 Task: Log work in the project AgileImpact for the issue 'Create a new online platform for online public speaking courses with advanced speech analysis and feedback features' spent time as '1w 1d 12h 44m' and remaining time as '1w 3d 22h 5m' and add a flag. Now add the issue to the epic 'Network infrastructure upgrade'. Log work in the project AgileImpact for the issue 'Implement a new cloud-based talent management system for a company with advanced talent acquisition and performance evaluation features' spent time as '1w 3d 6h 58m' and remaining time as '4w 2d 12h 30m' and clone the issue. Now add the issue to the epic 'DevOps automation'
Action: Mouse moved to (183, 50)
Screenshot: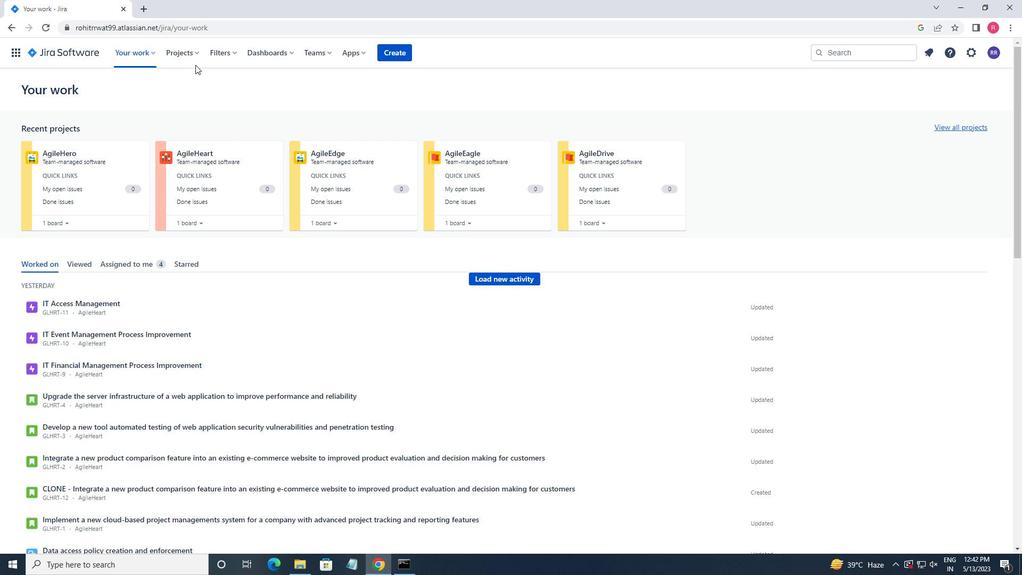 
Action: Mouse pressed left at (183, 50)
Screenshot: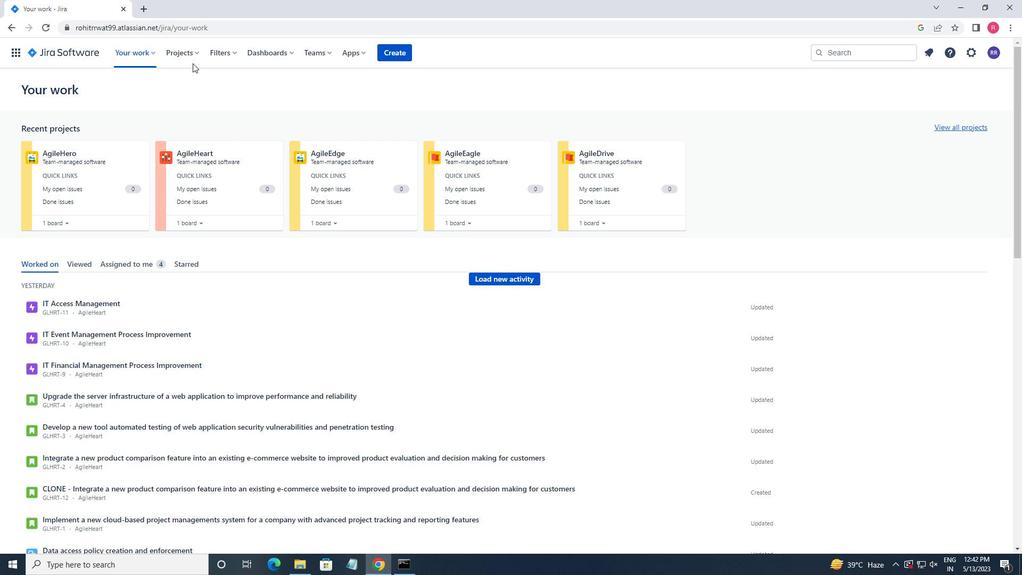 
Action: Mouse moved to (200, 93)
Screenshot: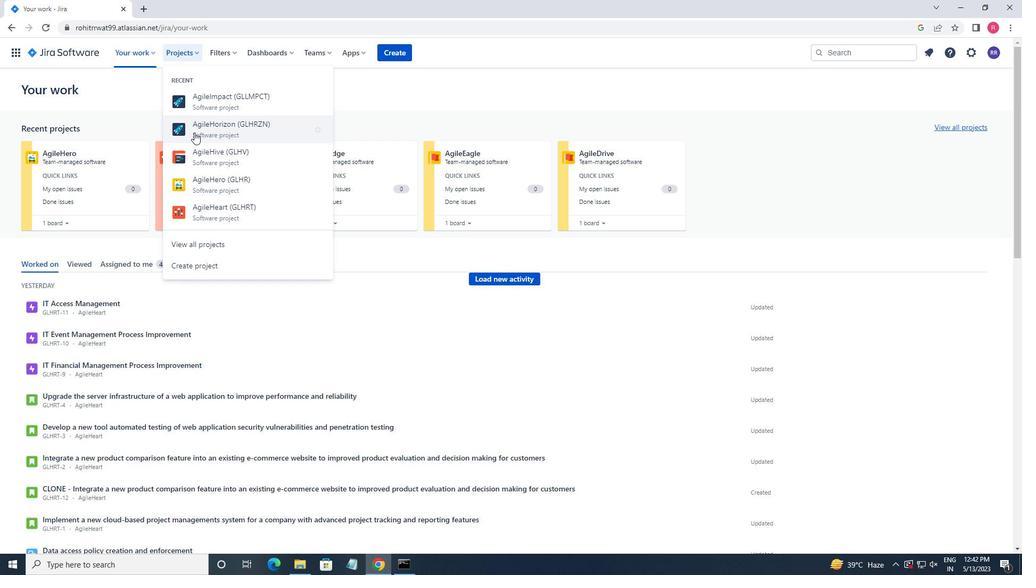 
Action: Mouse pressed left at (200, 93)
Screenshot: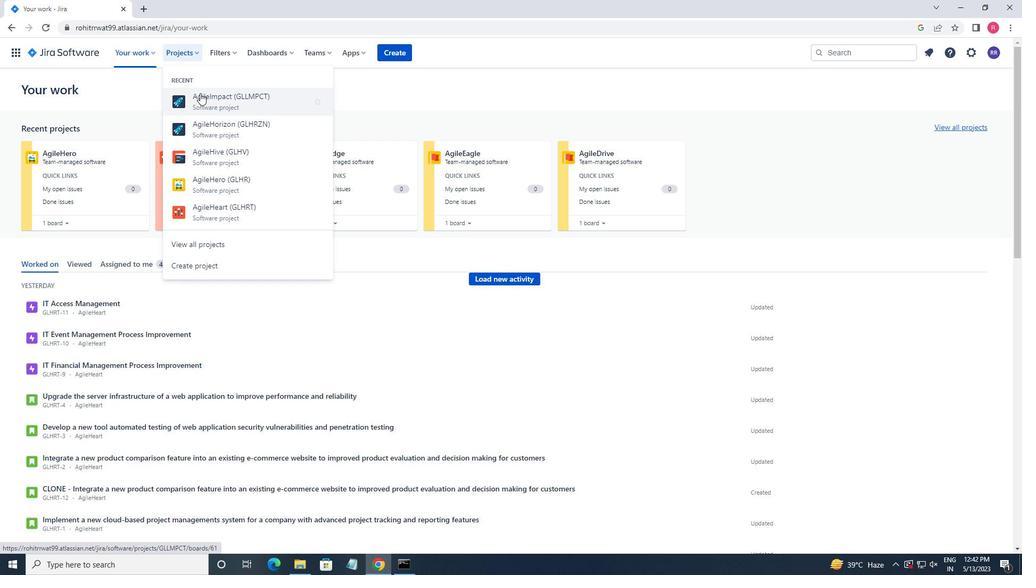 
Action: Mouse moved to (61, 165)
Screenshot: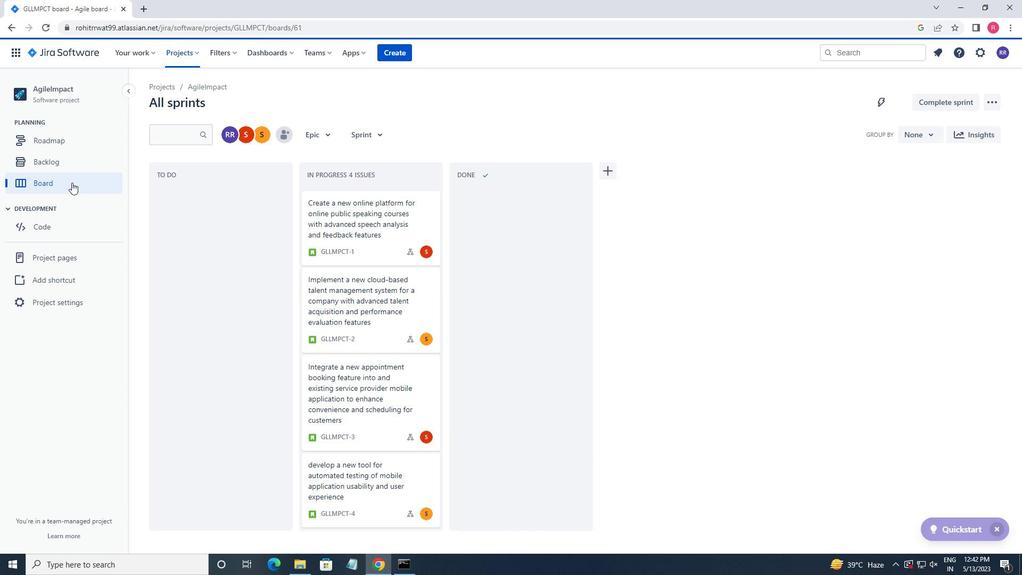 
Action: Mouse pressed left at (61, 165)
Screenshot: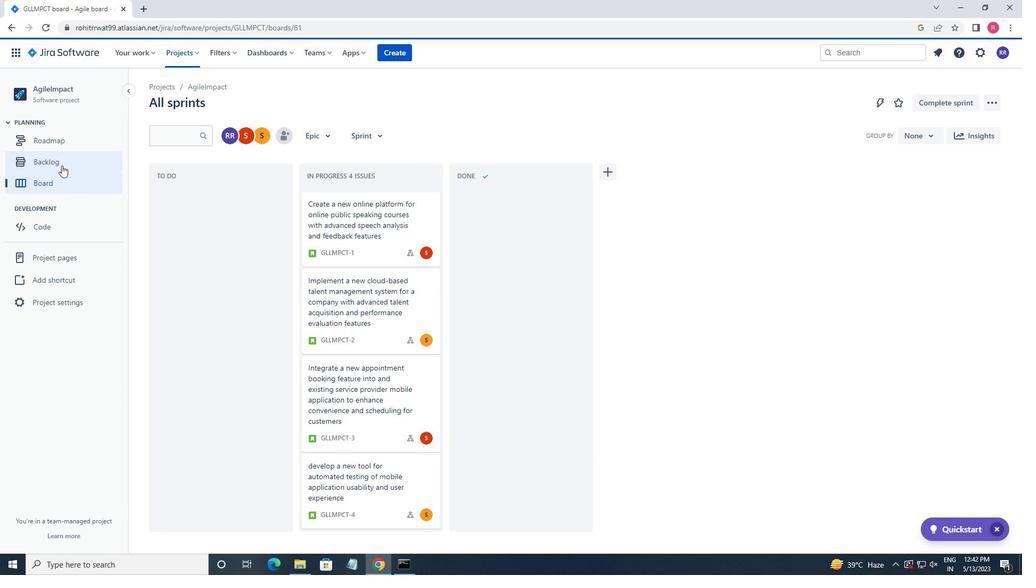 
Action: Mouse moved to (701, 449)
Screenshot: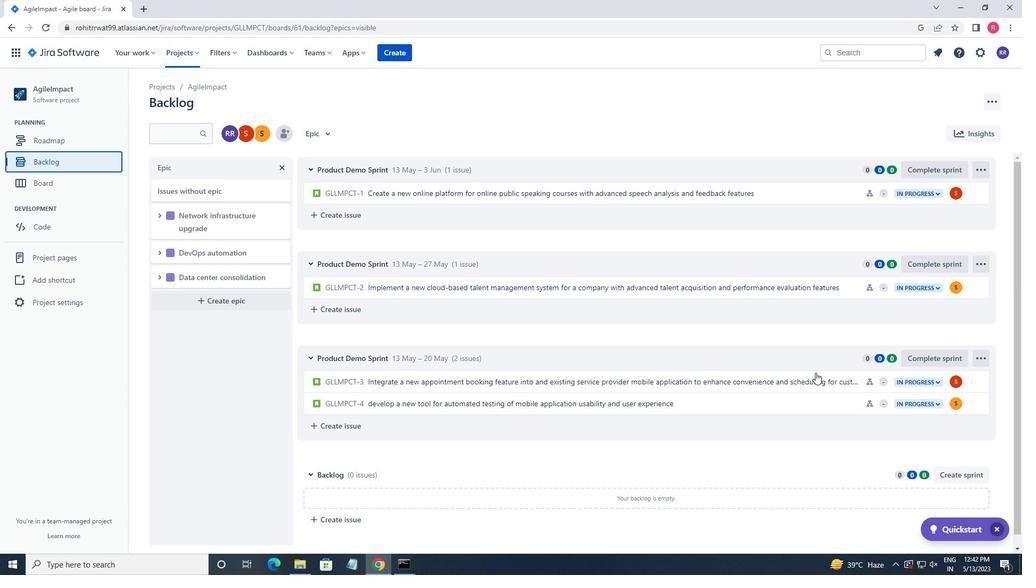 
Action: Mouse scrolled (701, 449) with delta (0, 0)
Screenshot: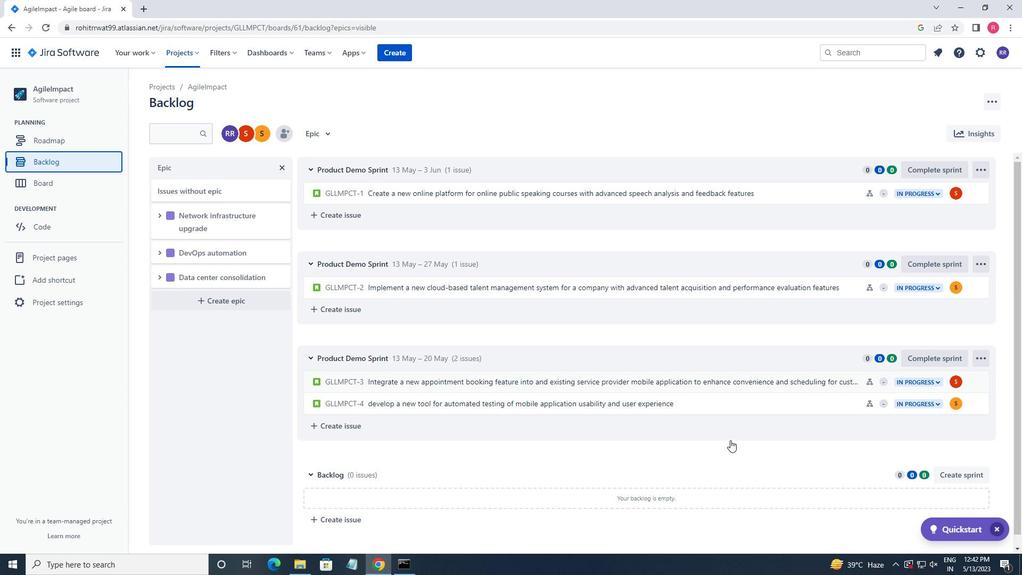 
Action: Mouse scrolled (701, 449) with delta (0, 0)
Screenshot: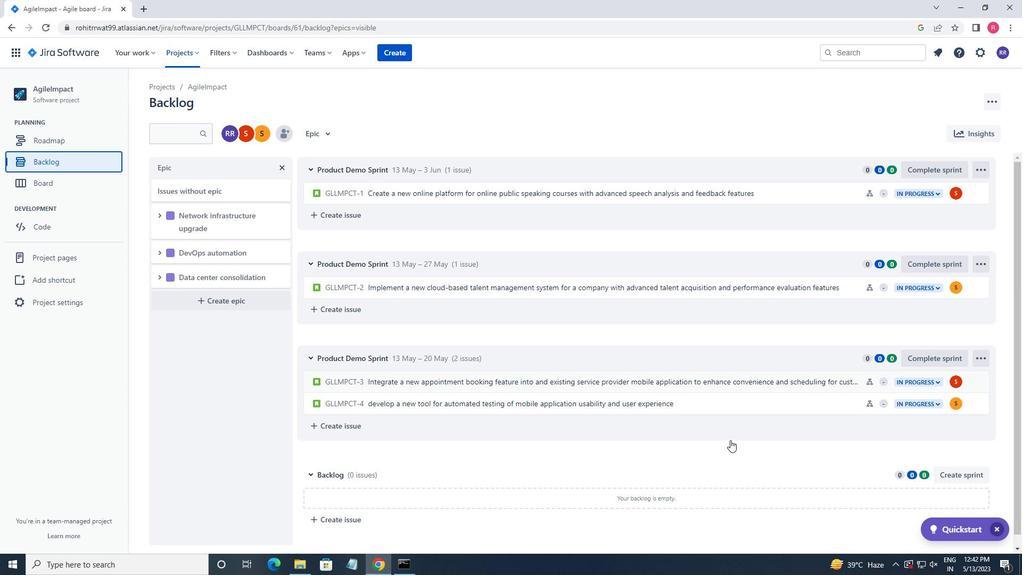 
Action: Mouse scrolled (701, 449) with delta (0, 0)
Screenshot: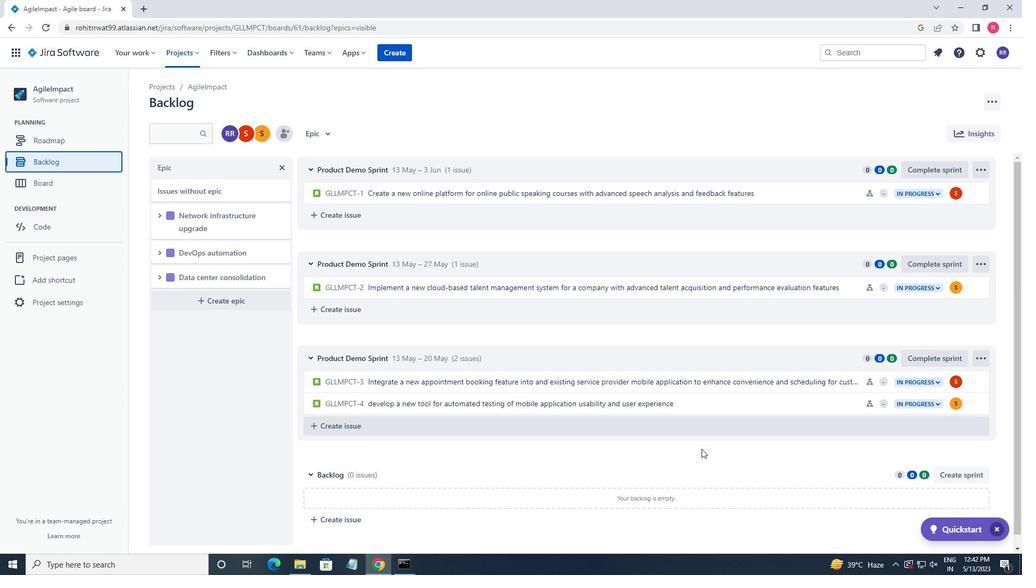 
Action: Mouse scrolled (701, 449) with delta (0, 0)
Screenshot: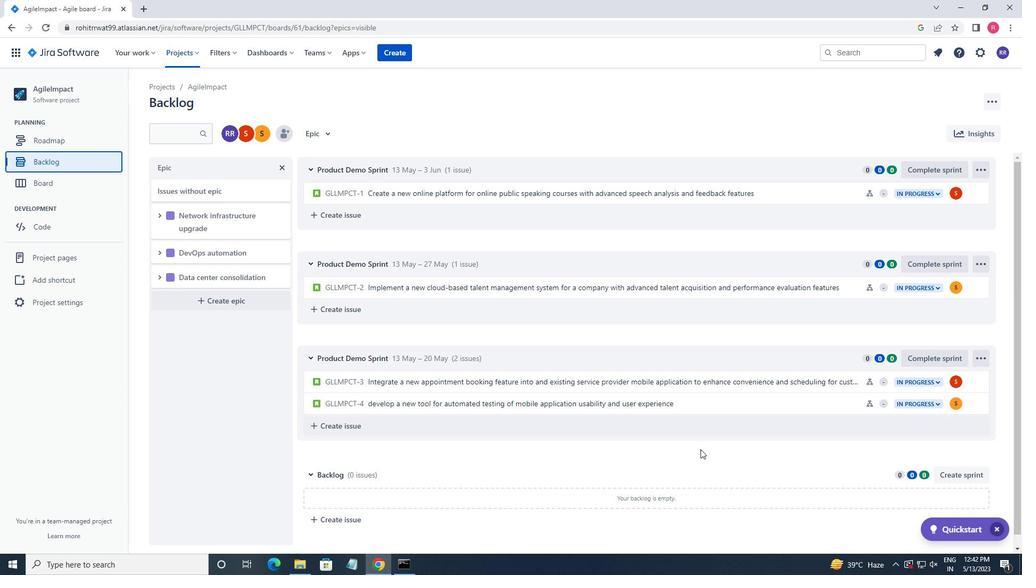 
Action: Mouse scrolled (701, 449) with delta (0, 0)
Screenshot: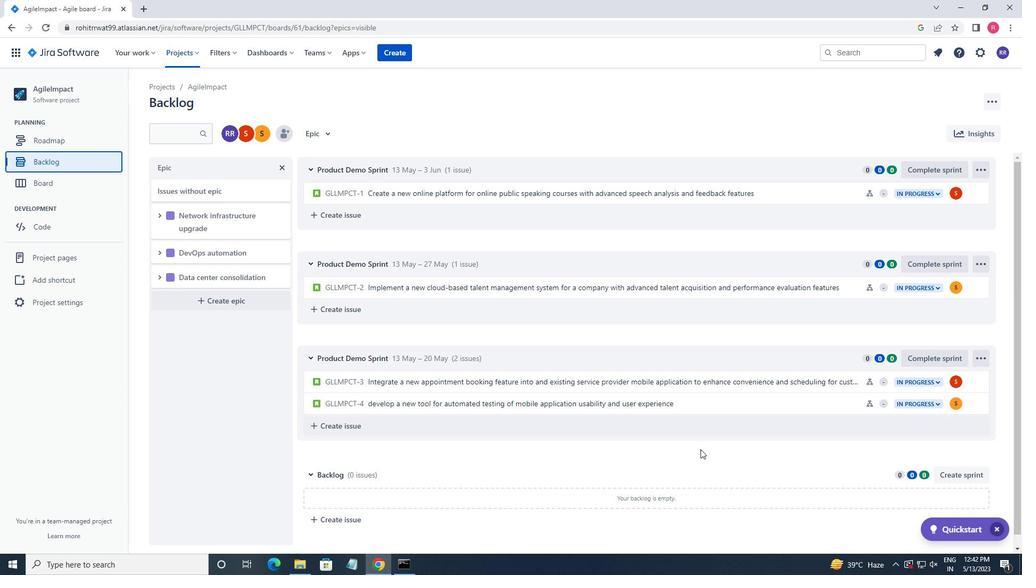 
Action: Mouse moved to (715, 432)
Screenshot: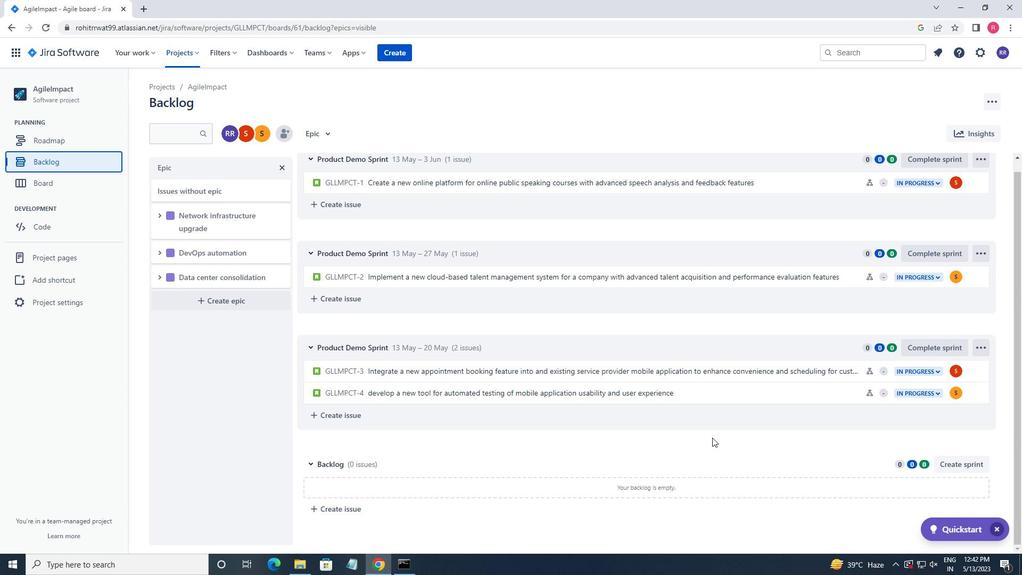 
Action: Mouse scrolled (715, 432) with delta (0, 0)
Screenshot: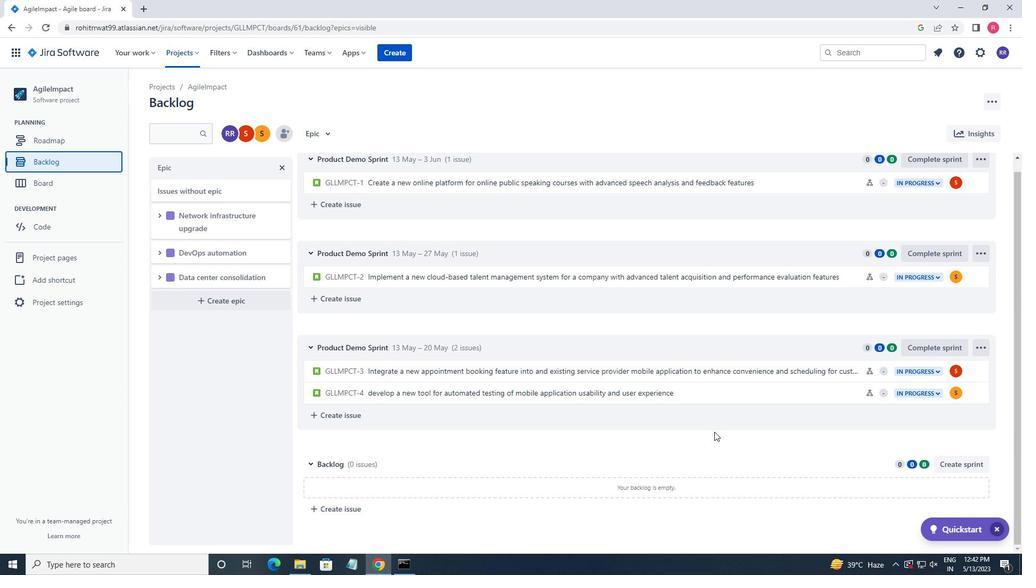 
Action: Mouse scrolled (715, 432) with delta (0, 0)
Screenshot: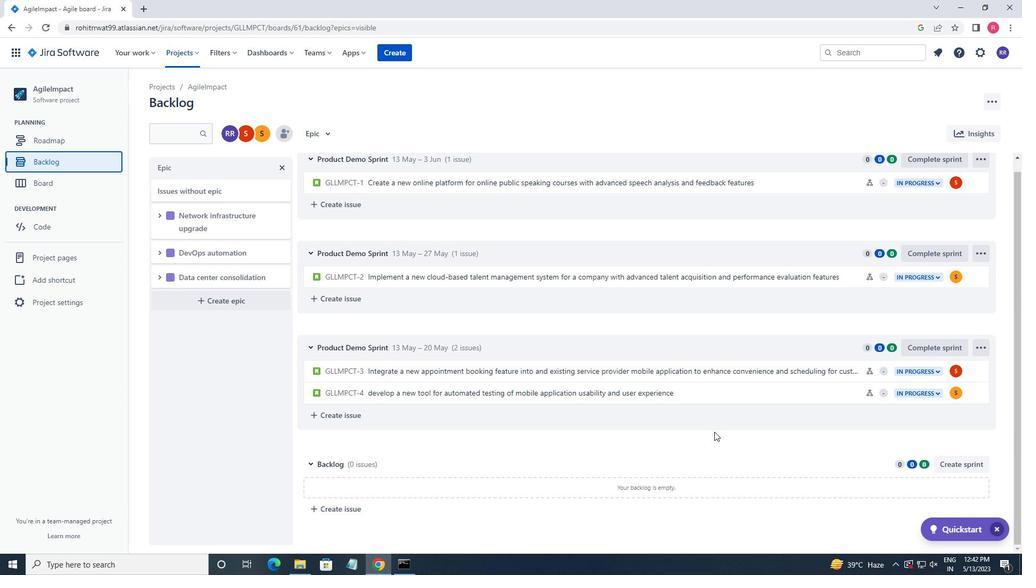 
Action: Mouse scrolled (715, 432) with delta (0, 0)
Screenshot: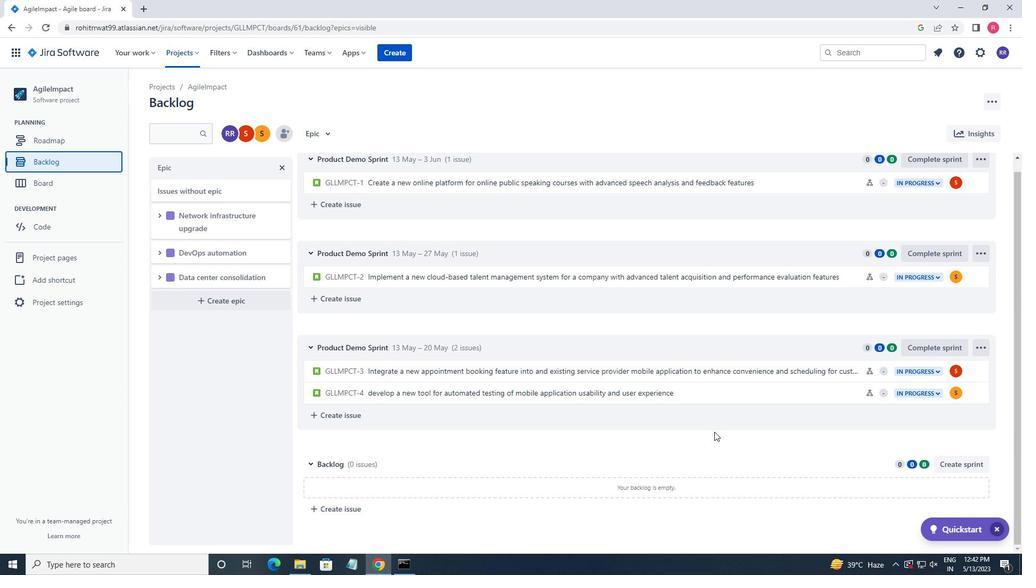 
Action: Mouse scrolled (715, 432) with delta (0, 0)
Screenshot: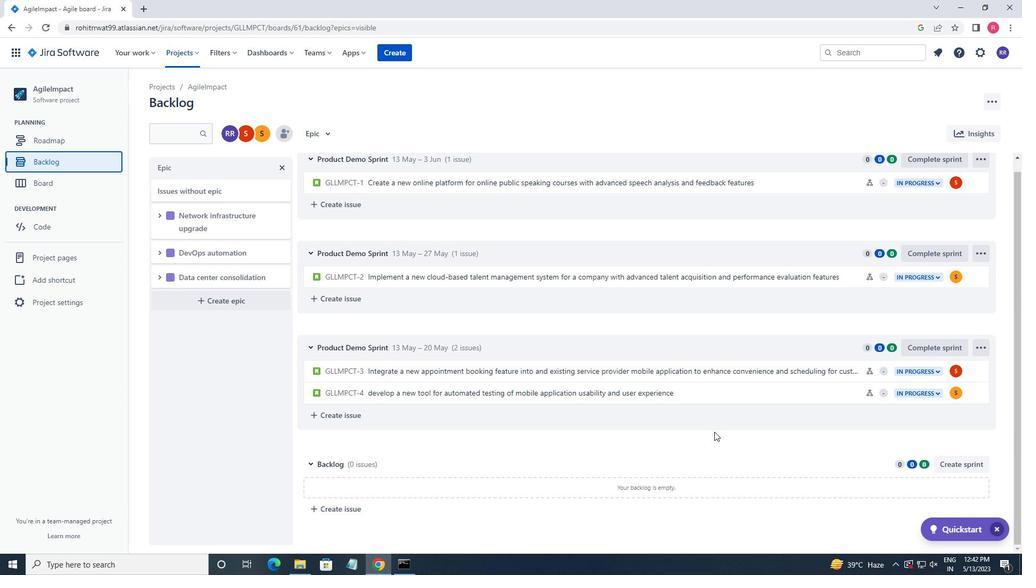 
Action: Mouse moved to (815, 194)
Screenshot: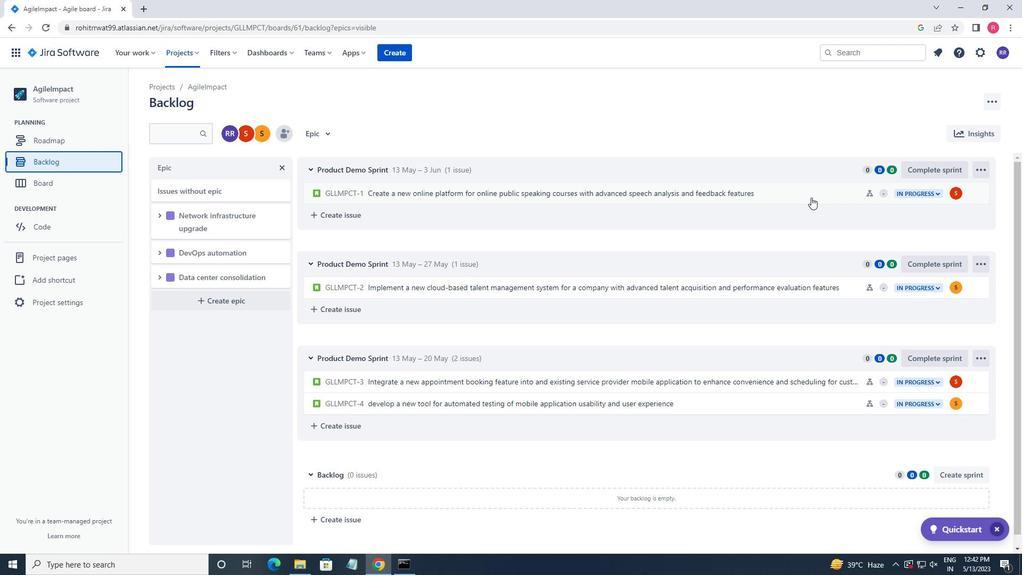 
Action: Mouse pressed left at (815, 194)
Screenshot: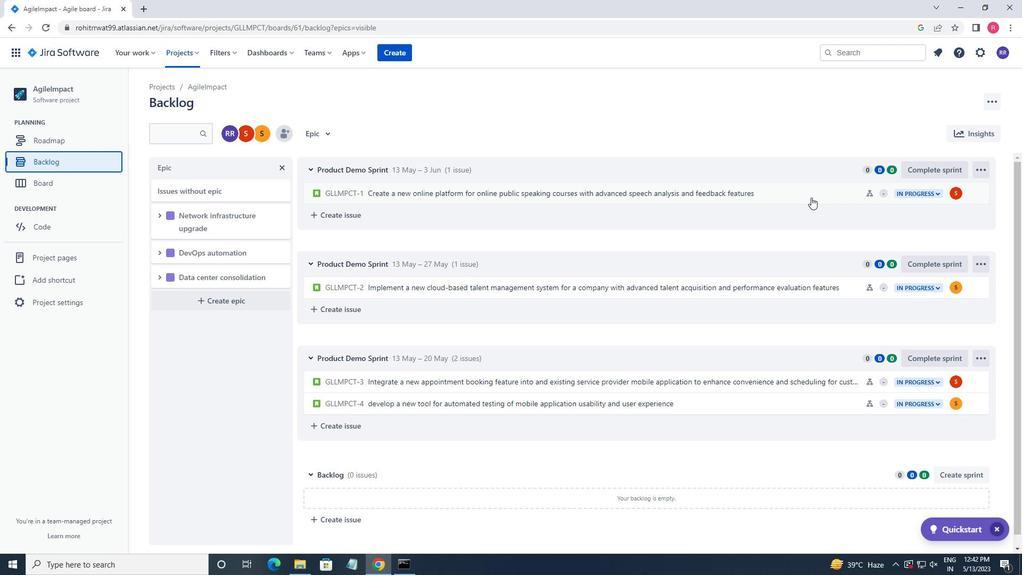 
Action: Mouse moved to (978, 163)
Screenshot: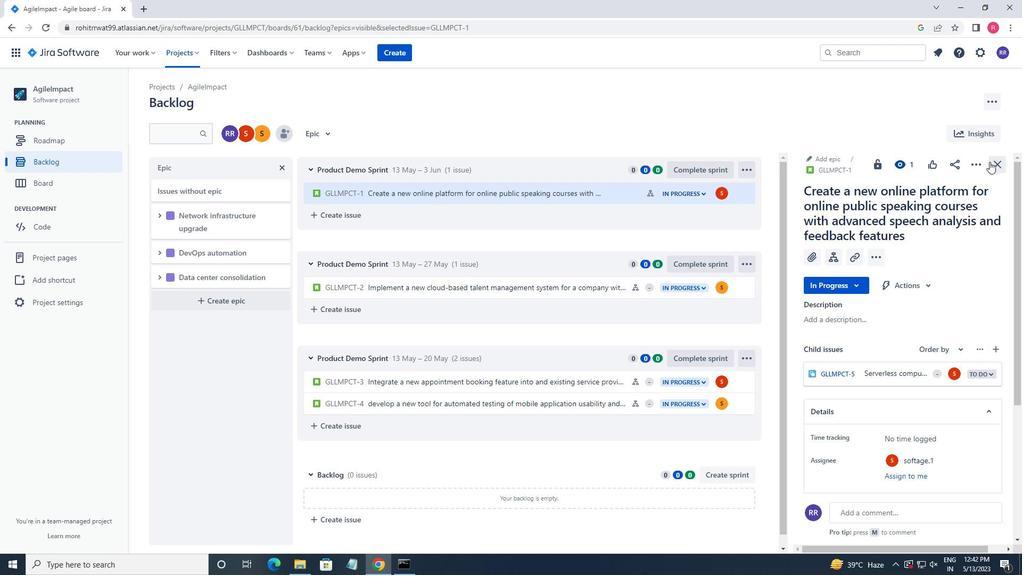
Action: Mouse pressed left at (978, 163)
Screenshot: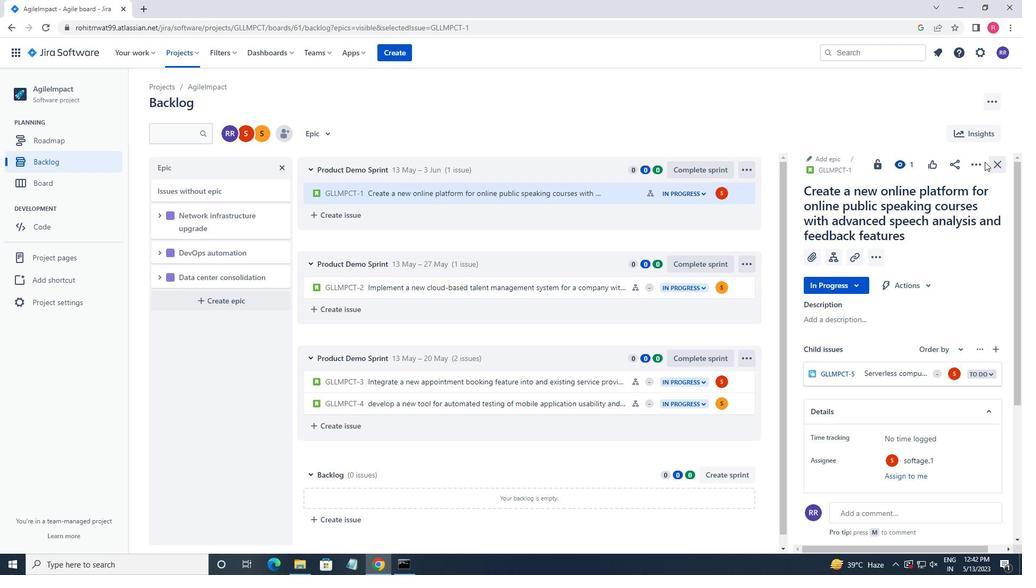 
Action: Mouse moved to (930, 190)
Screenshot: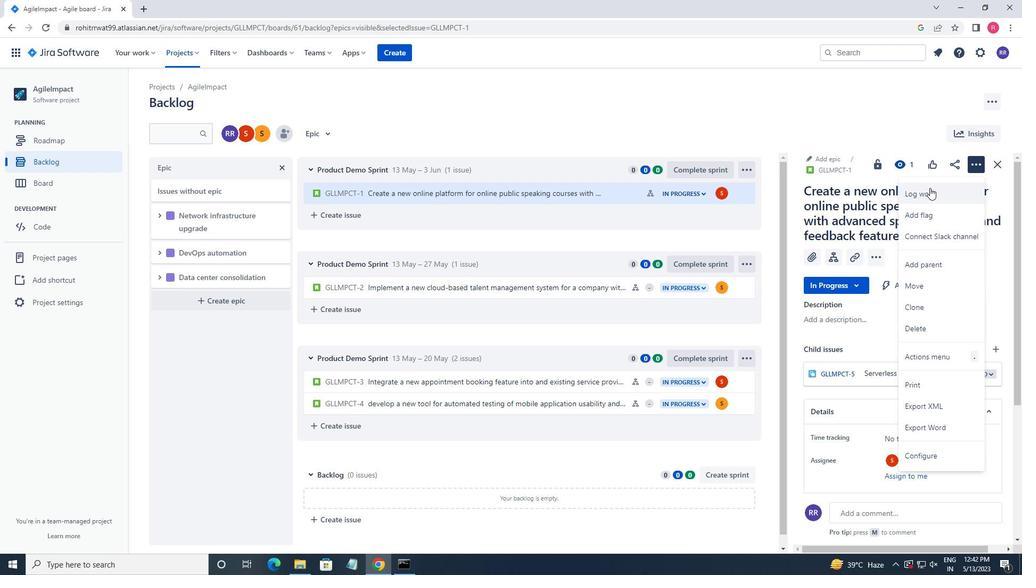 
Action: Mouse pressed left at (930, 190)
Screenshot: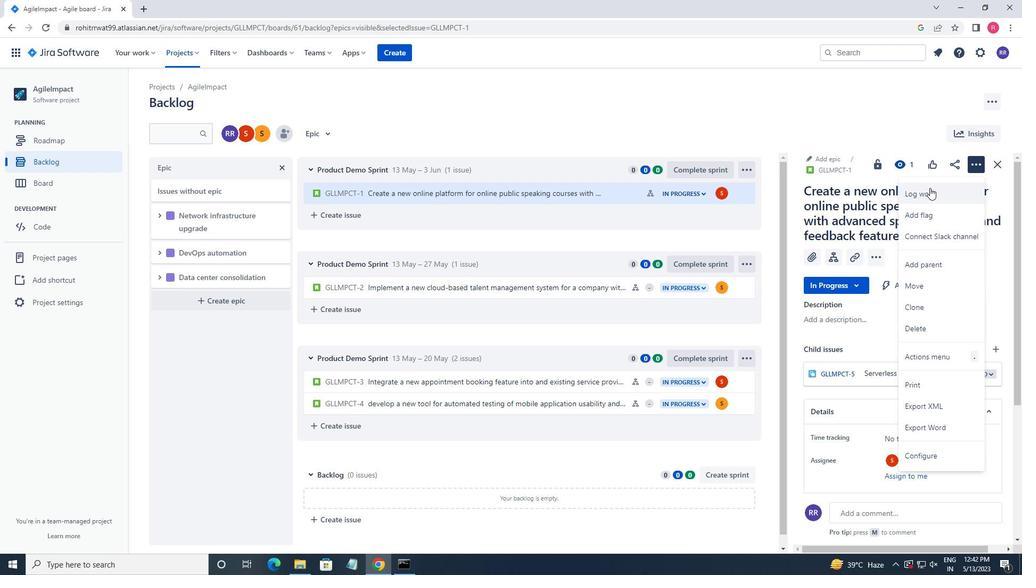 
Action: Key pressed 1w<Key.space>1d<Key.space>12h<Key.space>44m<Key.tab>1w<Key.space>3d<Key.space>22h<Key.space>5m
Screenshot: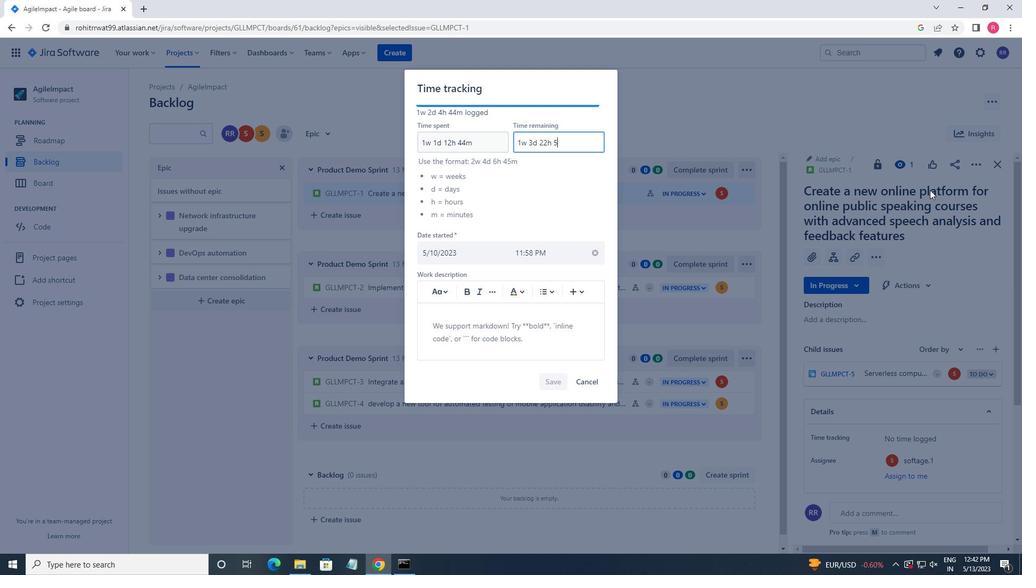 
Action: Mouse scrolled (930, 190) with delta (0, 0)
Screenshot: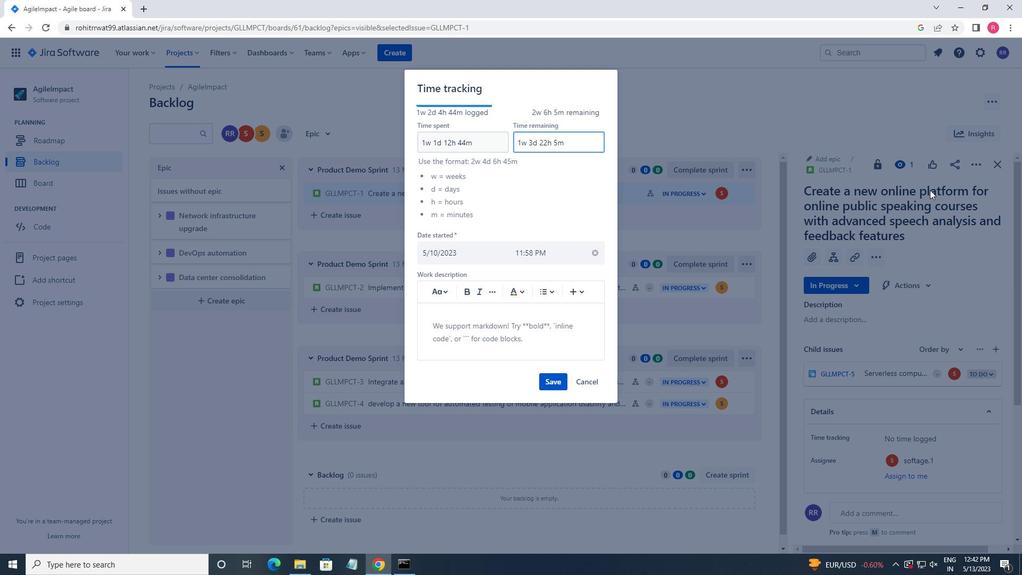 
Action: Mouse moved to (539, 377)
Screenshot: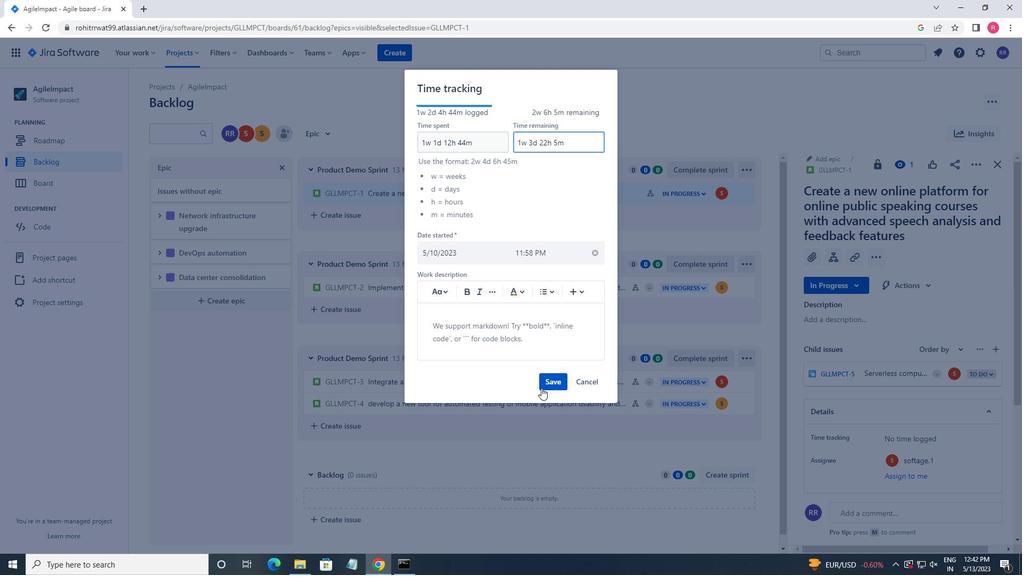
Action: Mouse pressed left at (539, 377)
Screenshot: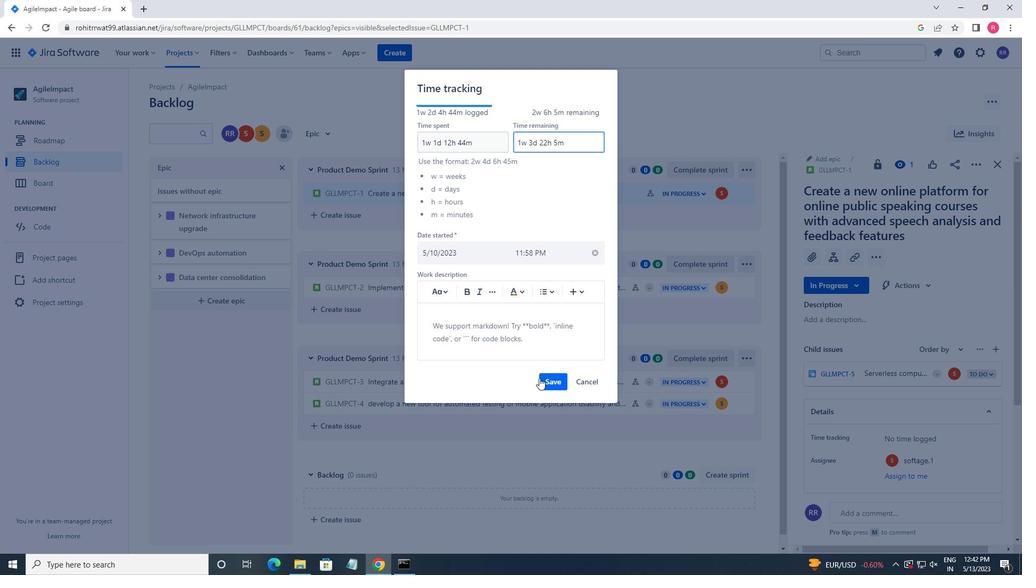 
Action: Mouse moved to (981, 165)
Screenshot: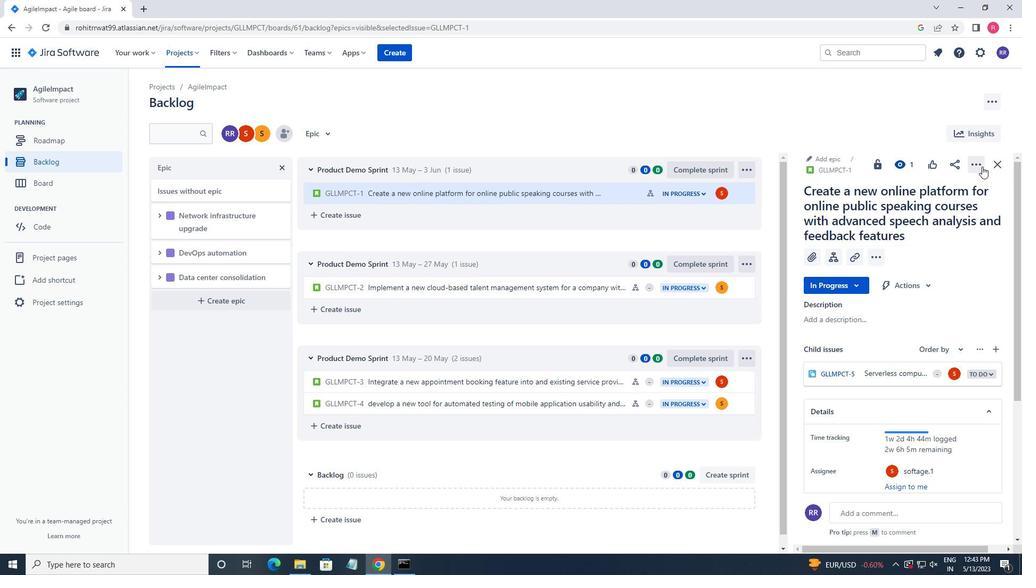 
Action: Mouse pressed left at (981, 165)
Screenshot: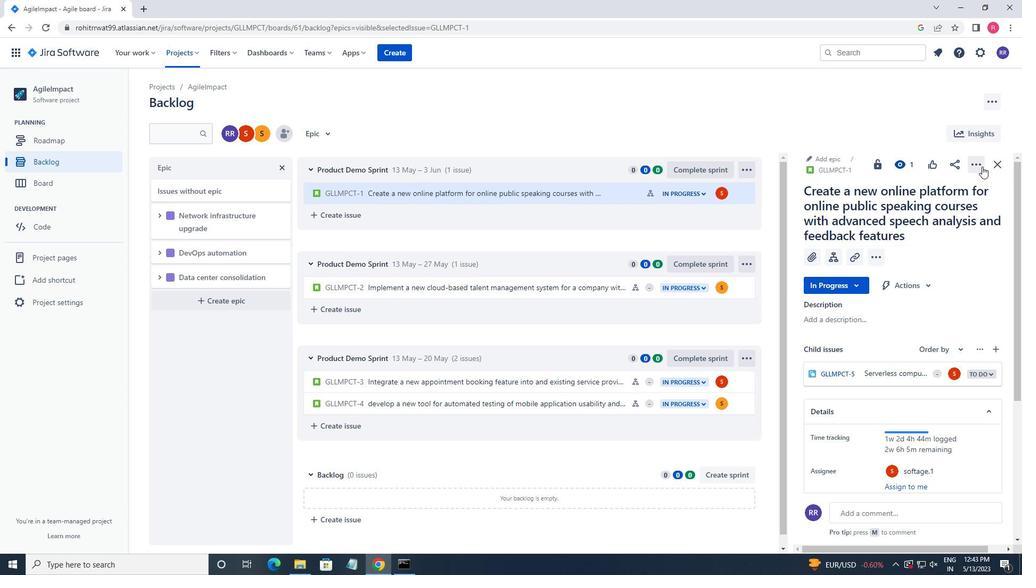 
Action: Mouse moved to (940, 216)
Screenshot: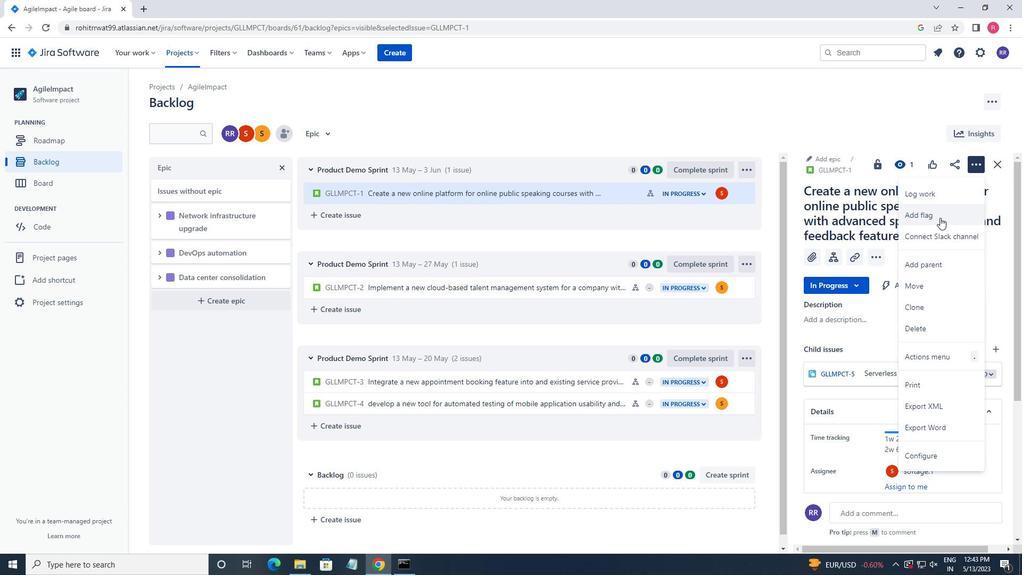 
Action: Mouse pressed left at (940, 216)
Screenshot: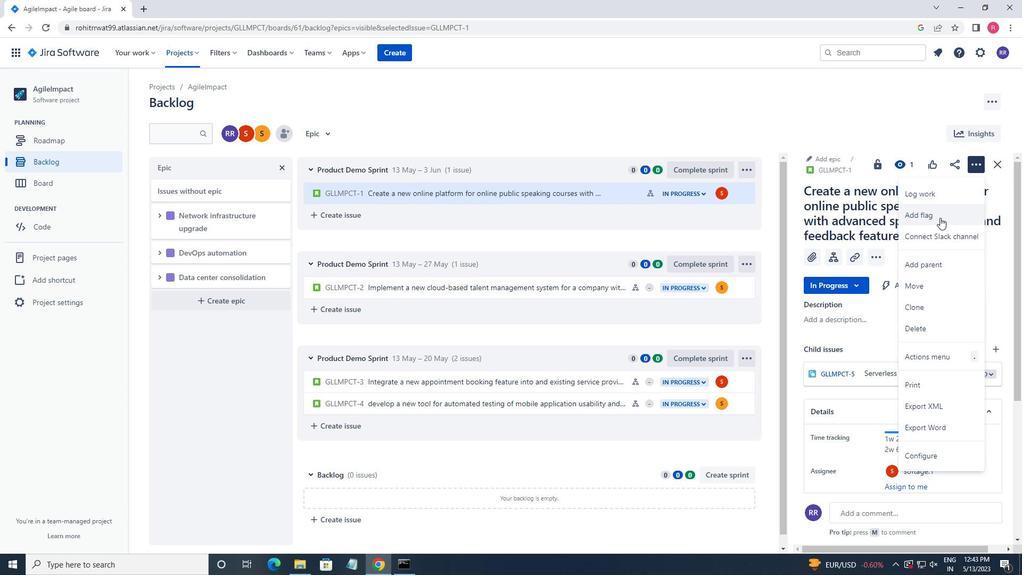 
Action: Mouse moved to (602, 194)
Screenshot: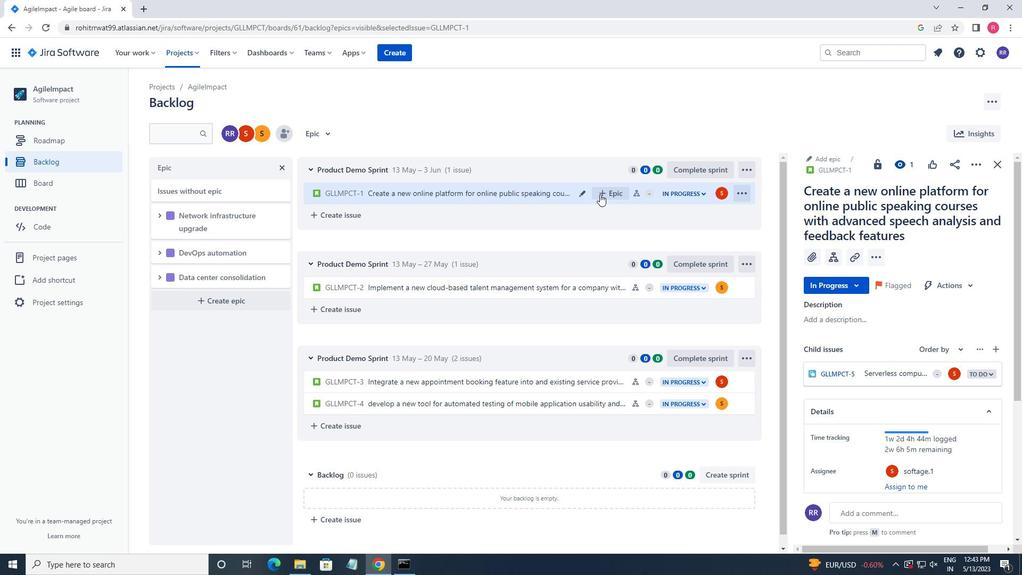 
Action: Mouse pressed left at (602, 194)
Screenshot: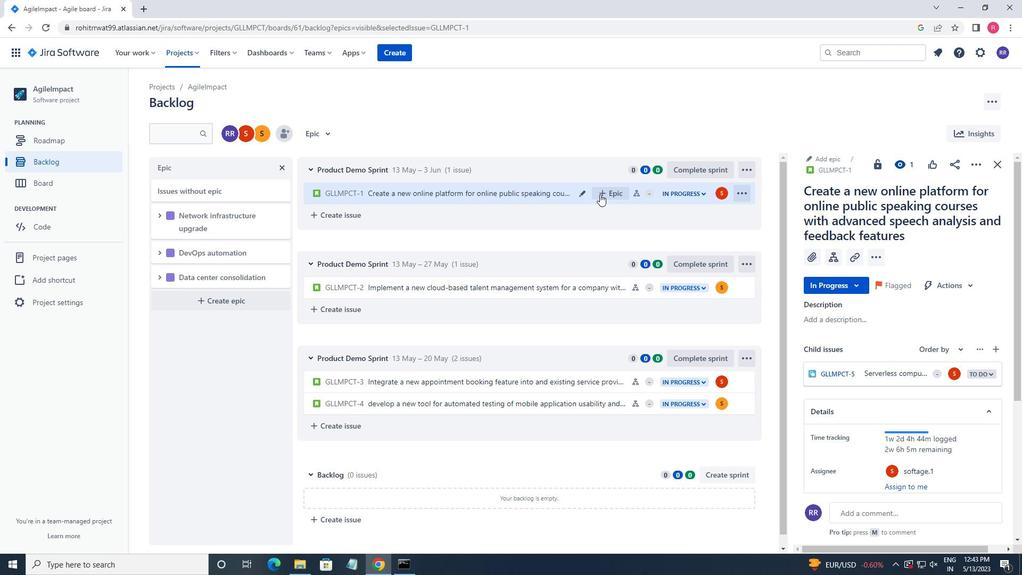 
Action: Mouse moved to (646, 263)
Screenshot: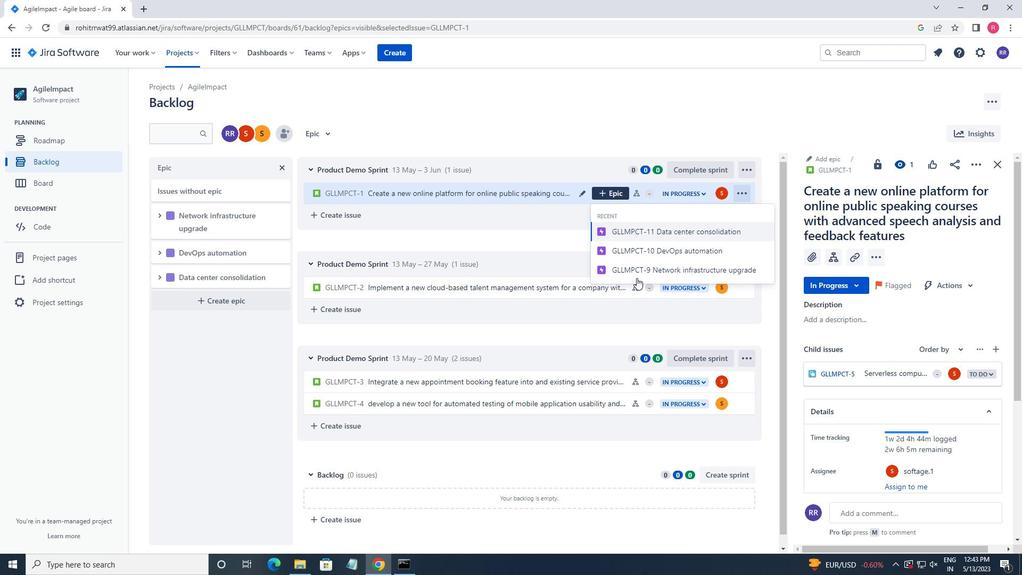 
Action: Mouse pressed left at (646, 263)
Screenshot: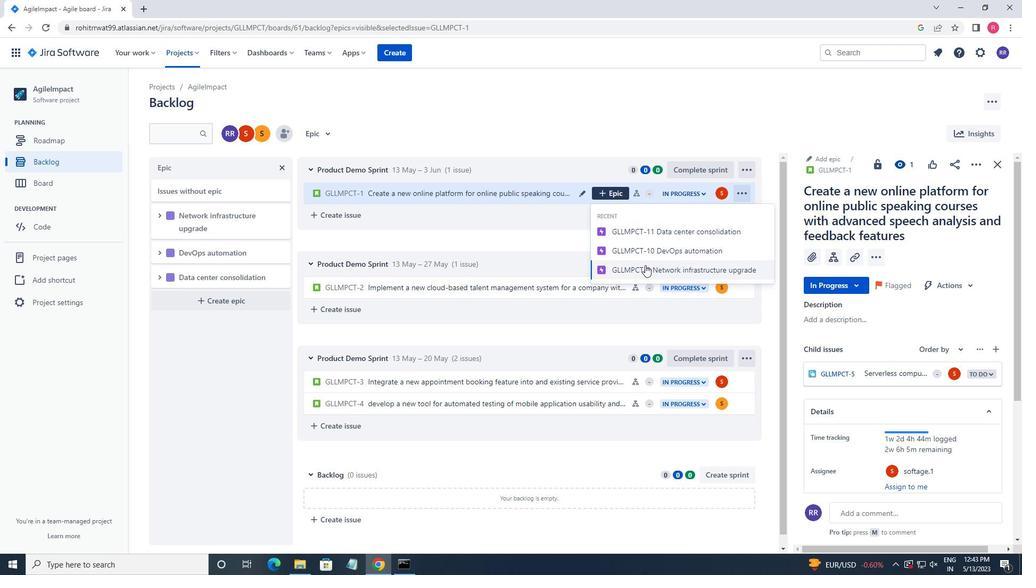 
Action: Mouse moved to (572, 296)
Screenshot: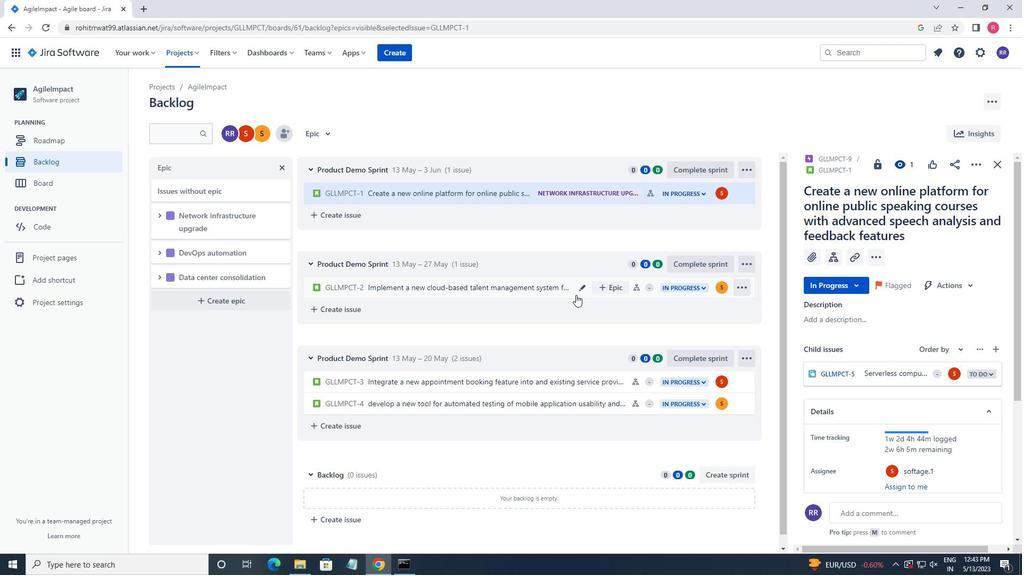 
Action: Mouse pressed left at (572, 296)
Screenshot: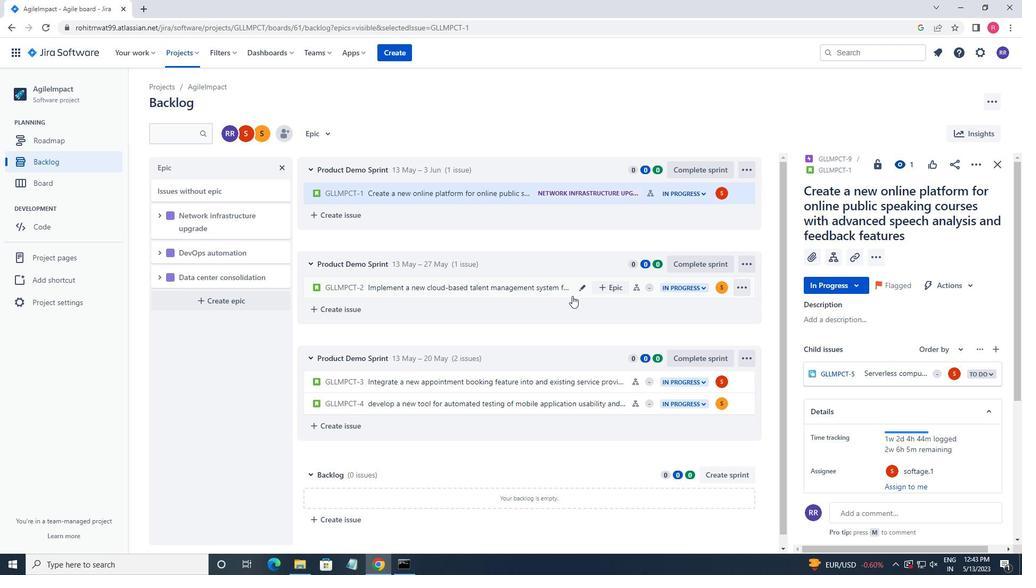 
Action: Mouse moved to (975, 167)
Screenshot: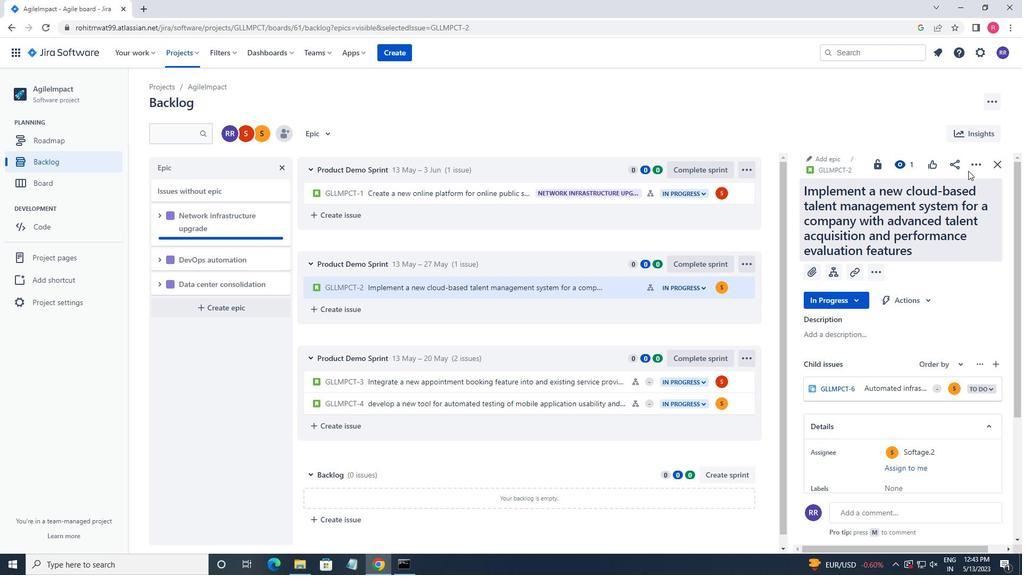 
Action: Mouse pressed left at (975, 167)
Screenshot: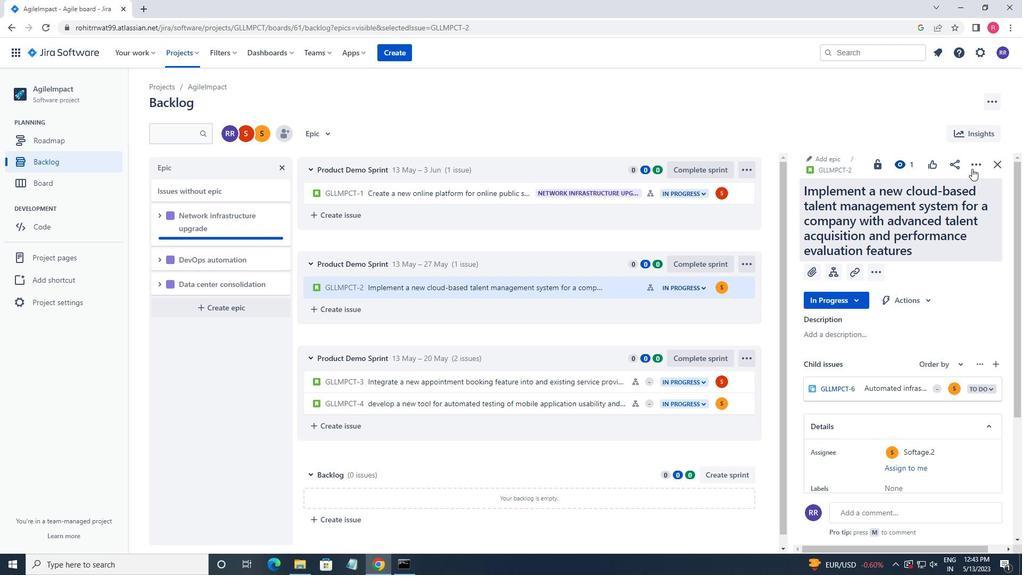 
Action: Mouse moved to (925, 196)
Screenshot: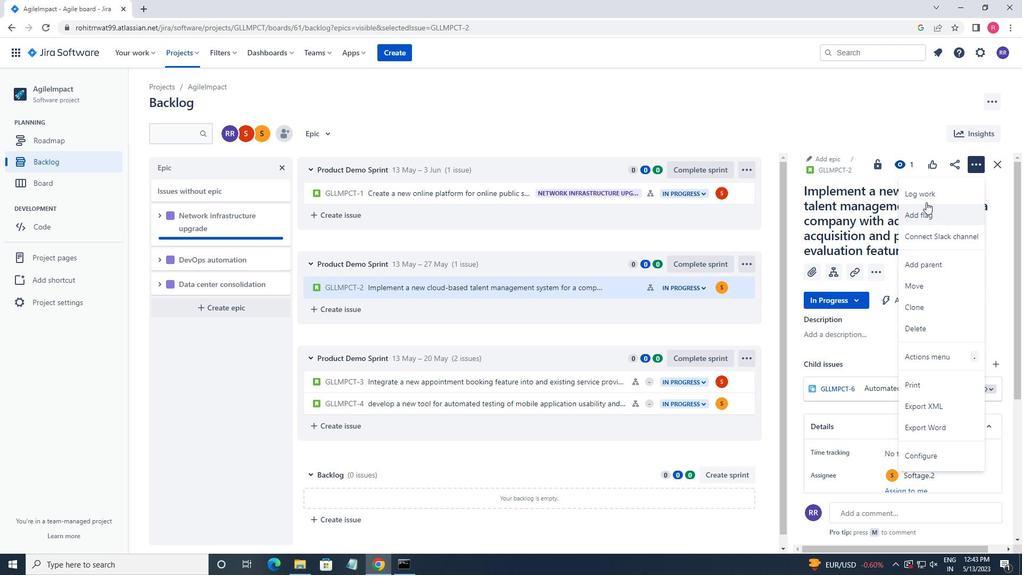 
Action: Mouse pressed left at (925, 196)
Screenshot: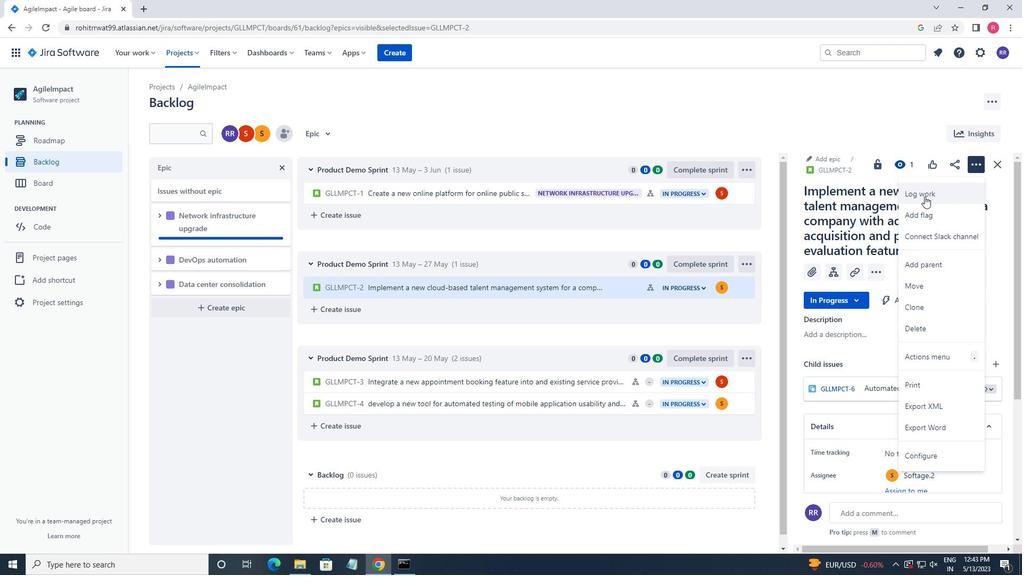 
Action: Key pressed 1w<Key.space>3d<Key.space>6h<Key.space>58m<Key.tab>4w<Key.space>3<Key.backspace>2d<Key.space>12h<Key.space>30m
Screenshot: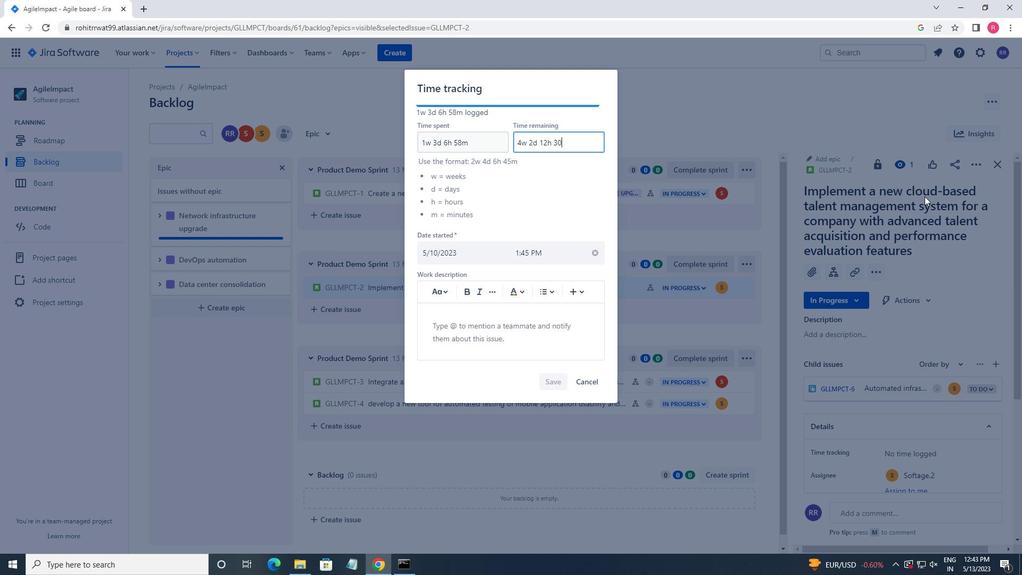 
Action: Mouse moved to (543, 382)
Screenshot: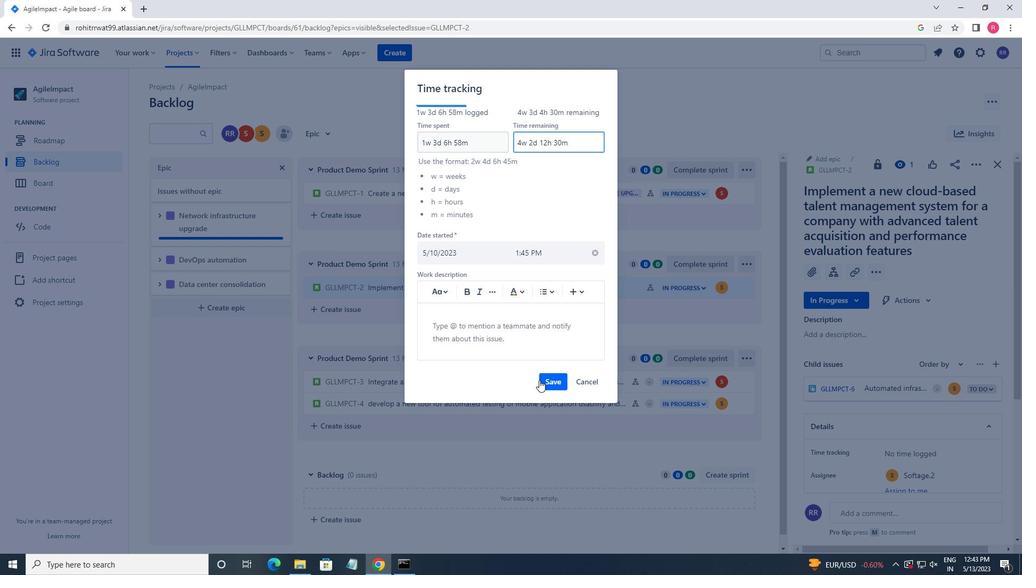 
Action: Mouse pressed left at (543, 382)
Screenshot: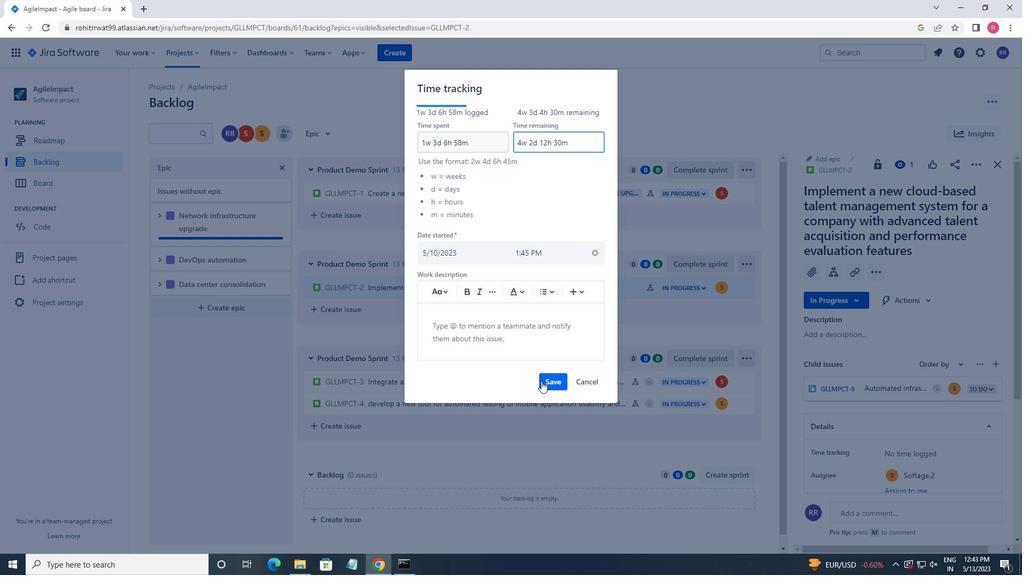 
Action: Mouse moved to (984, 156)
Screenshot: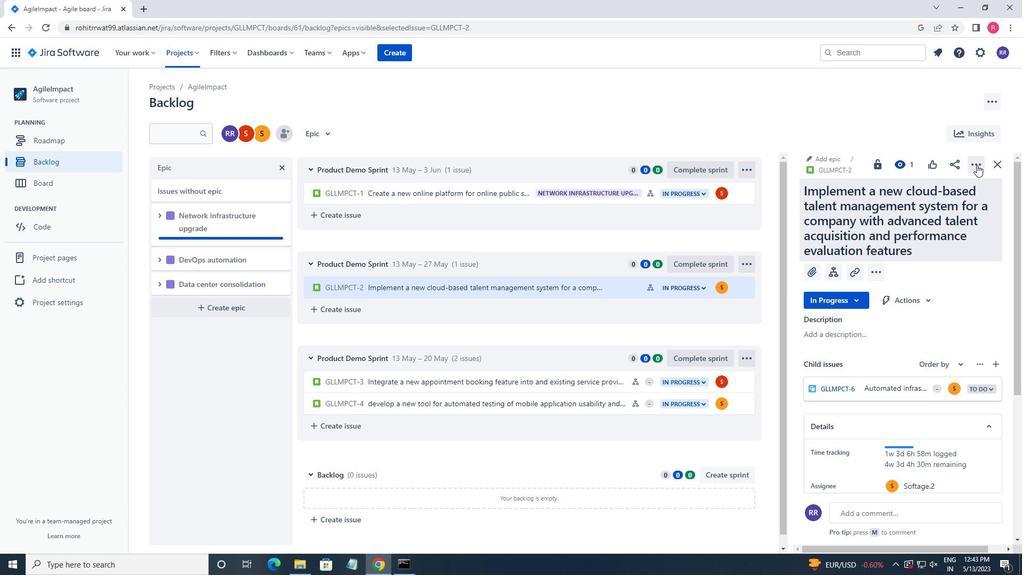 
Action: Mouse pressed left at (984, 156)
Screenshot: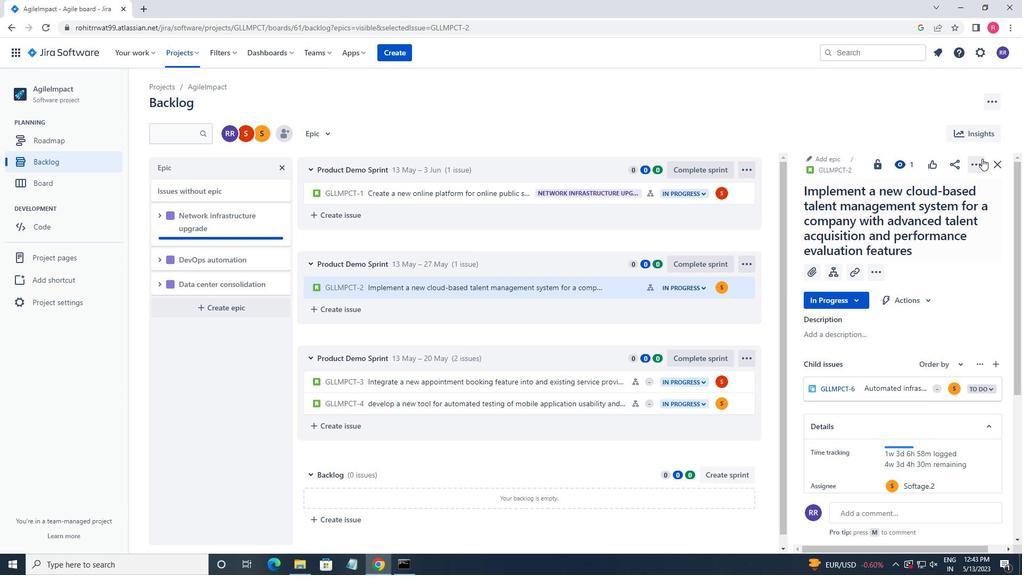 
Action: Mouse moved to (937, 300)
Screenshot: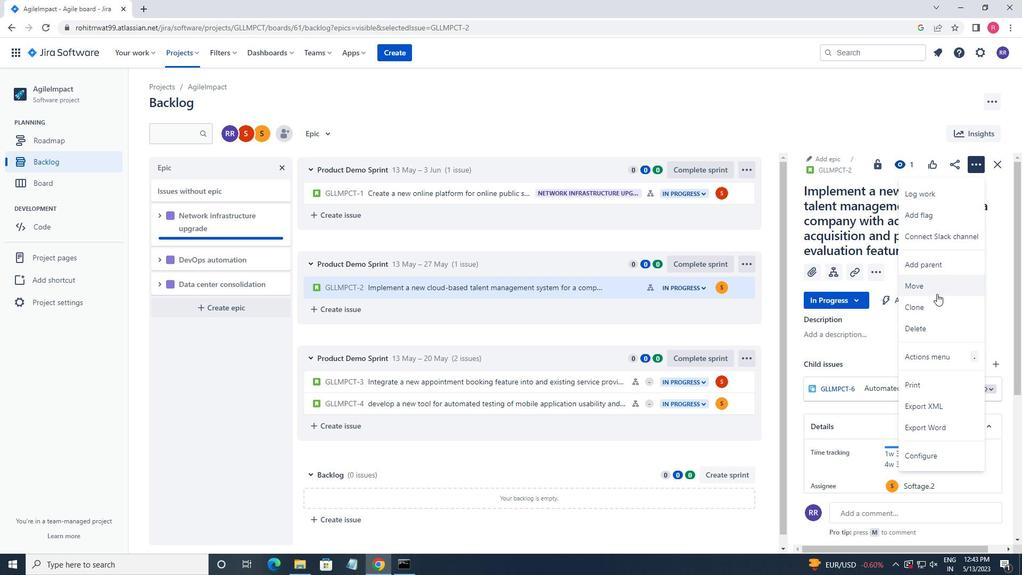 
Action: Mouse pressed left at (937, 300)
Screenshot: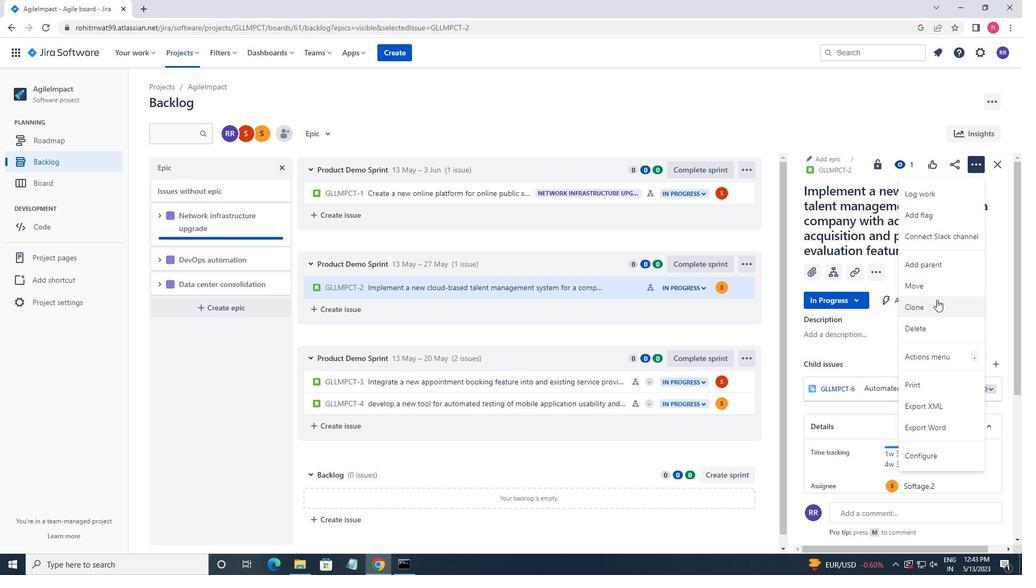 
Action: Mouse moved to (577, 232)
Screenshot: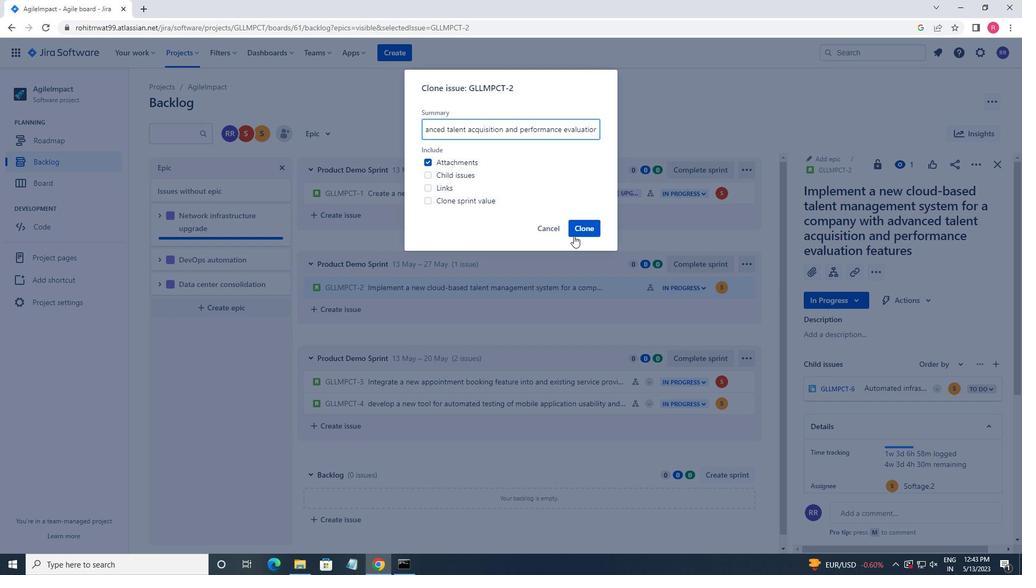 
Action: Mouse pressed left at (577, 232)
Screenshot: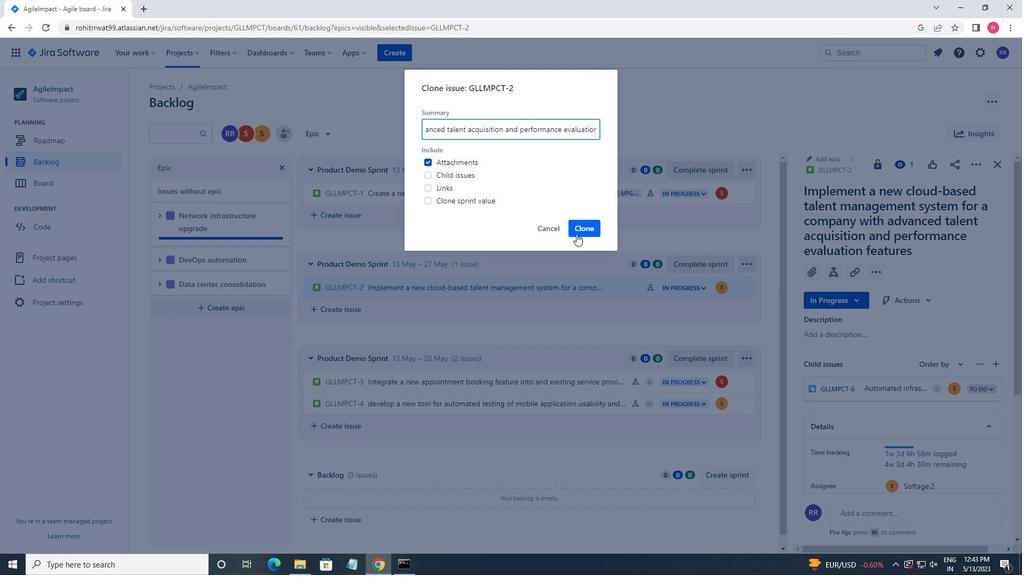 
Action: Mouse moved to (618, 289)
Screenshot: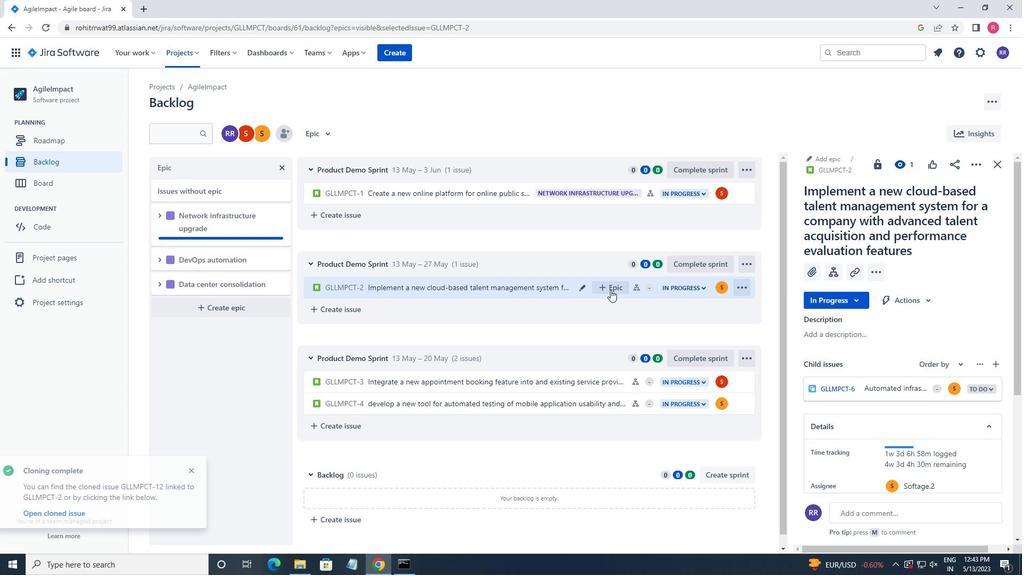 
Action: Mouse pressed left at (618, 289)
Screenshot: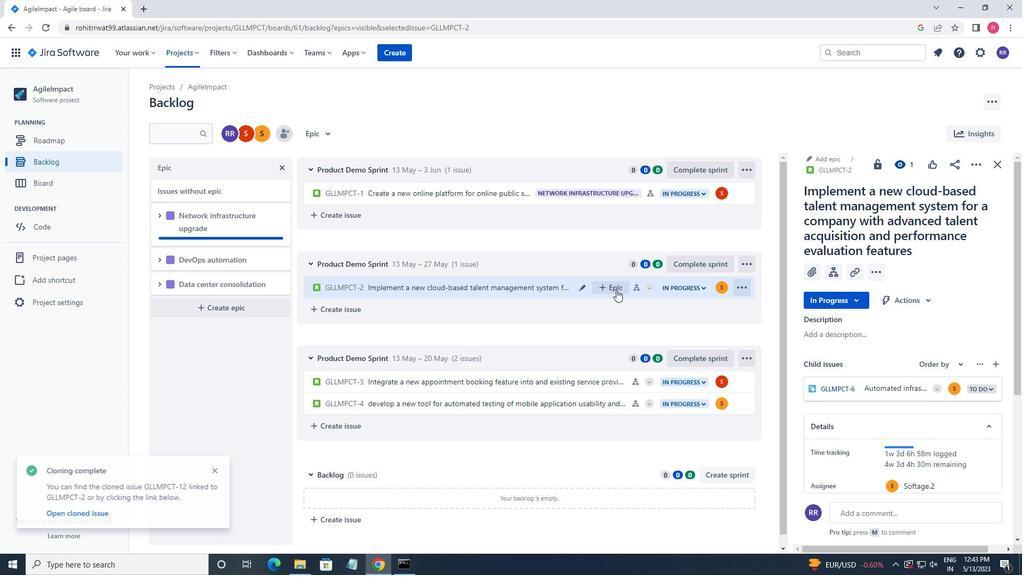 
Action: Mouse moved to (618, 366)
Screenshot: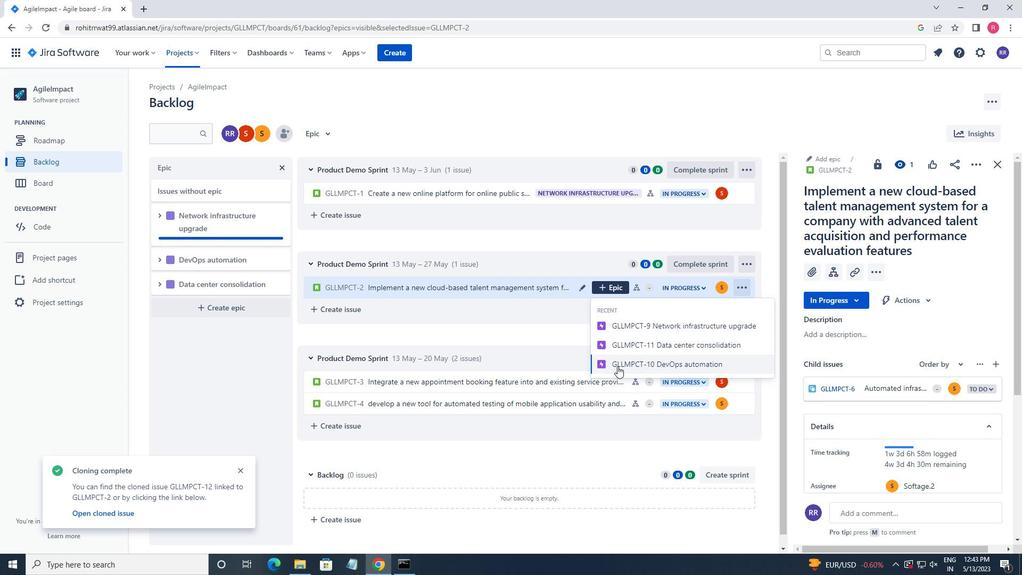 
Action: Mouse pressed left at (618, 366)
Screenshot: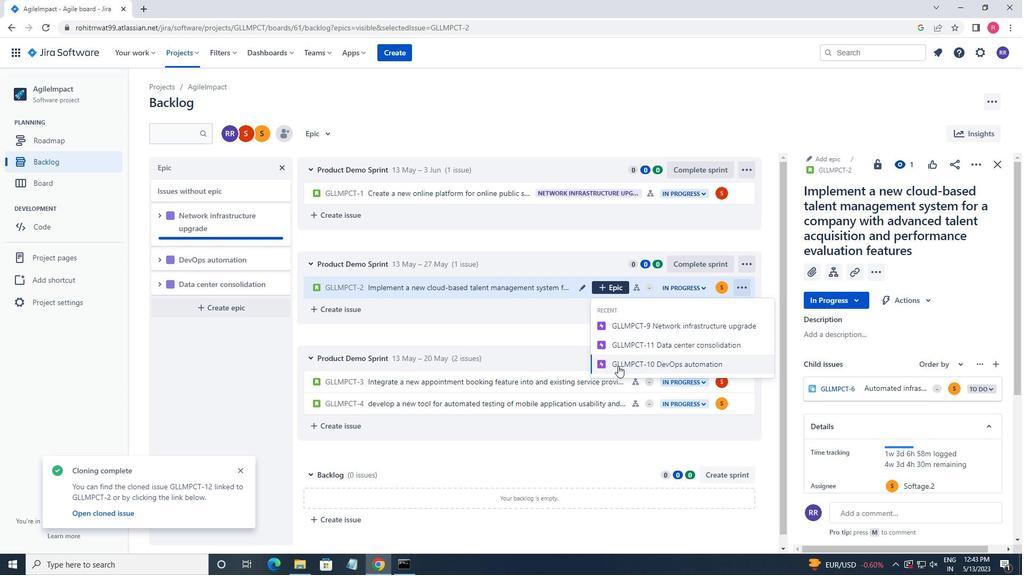 
